 Task: Set the Invoice ID to "Matches regex" while find invoice.
Action: Mouse moved to (164, 24)
Screenshot: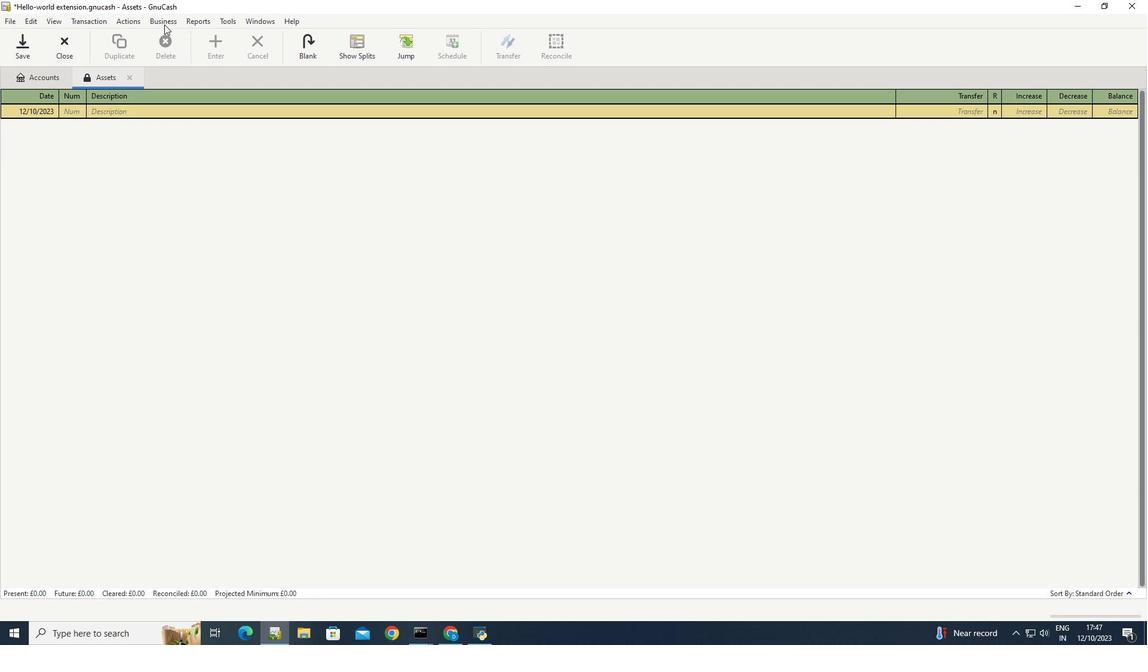 
Action: Mouse pressed left at (164, 24)
Screenshot: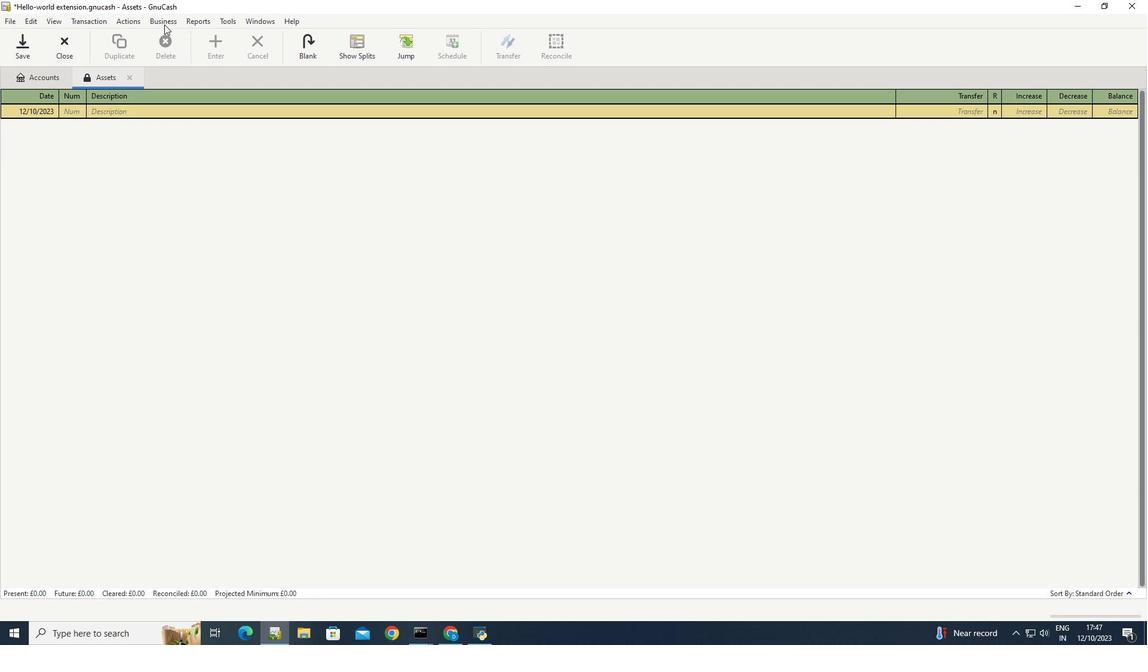 
Action: Mouse moved to (300, 96)
Screenshot: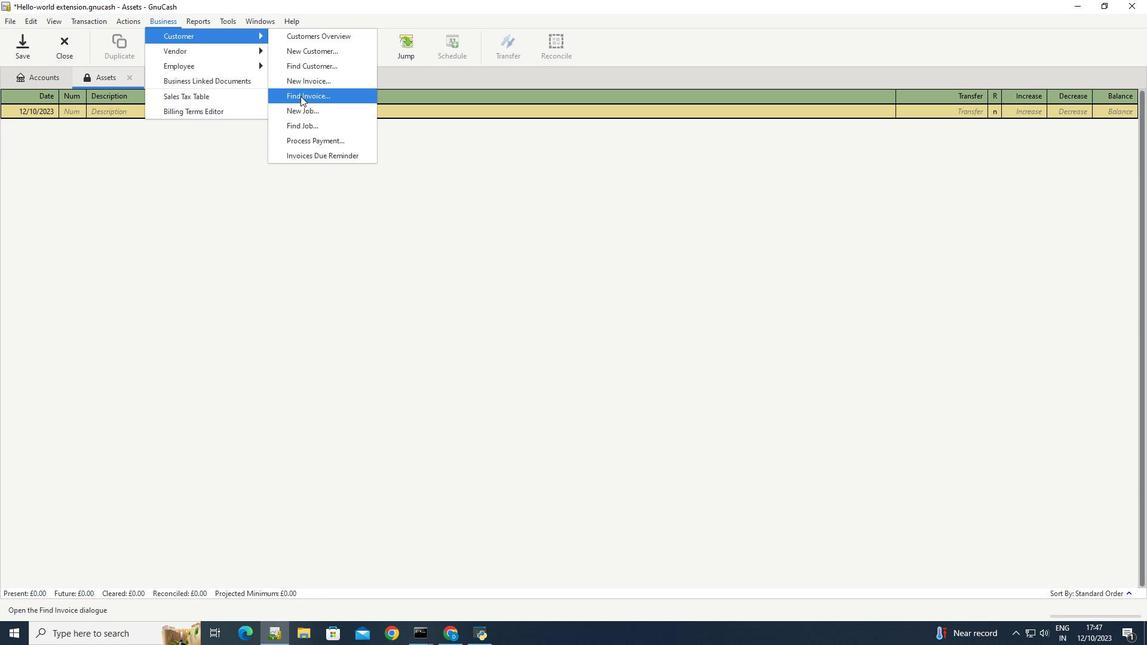 
Action: Mouse pressed left at (300, 96)
Screenshot: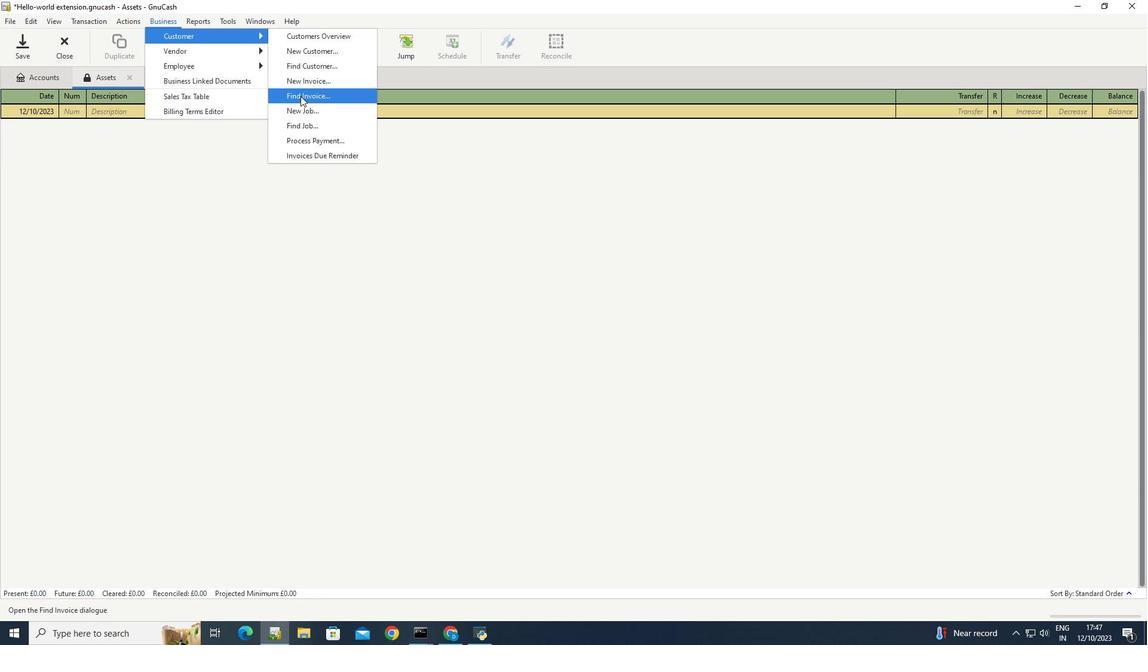 
Action: Mouse moved to (445, 283)
Screenshot: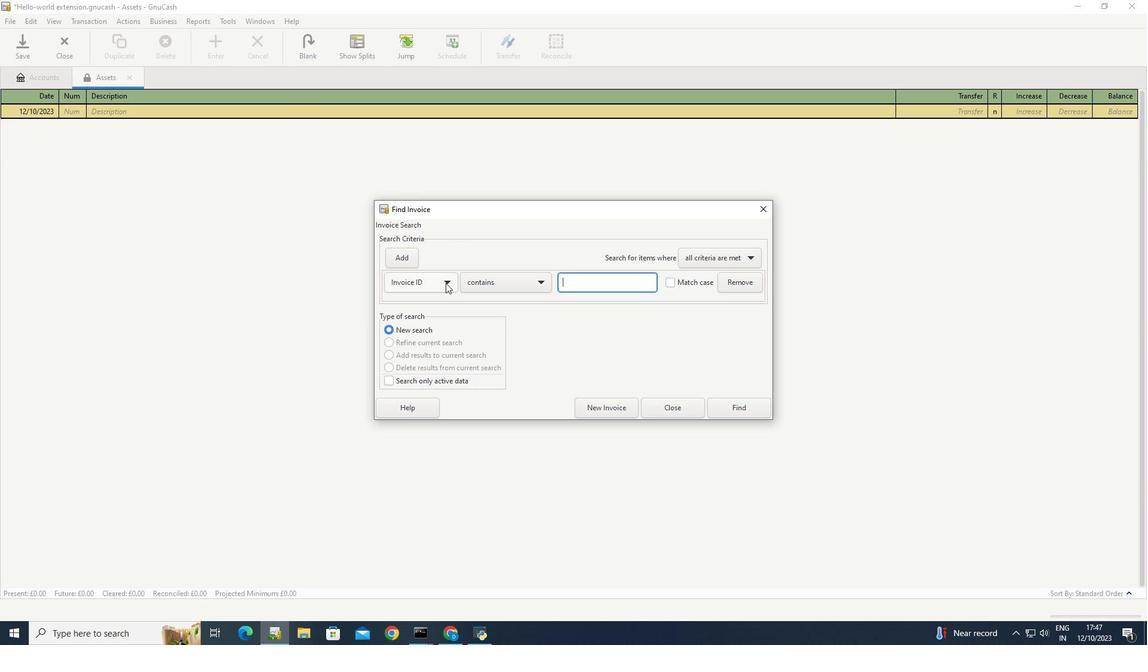 
Action: Mouse pressed left at (445, 283)
Screenshot: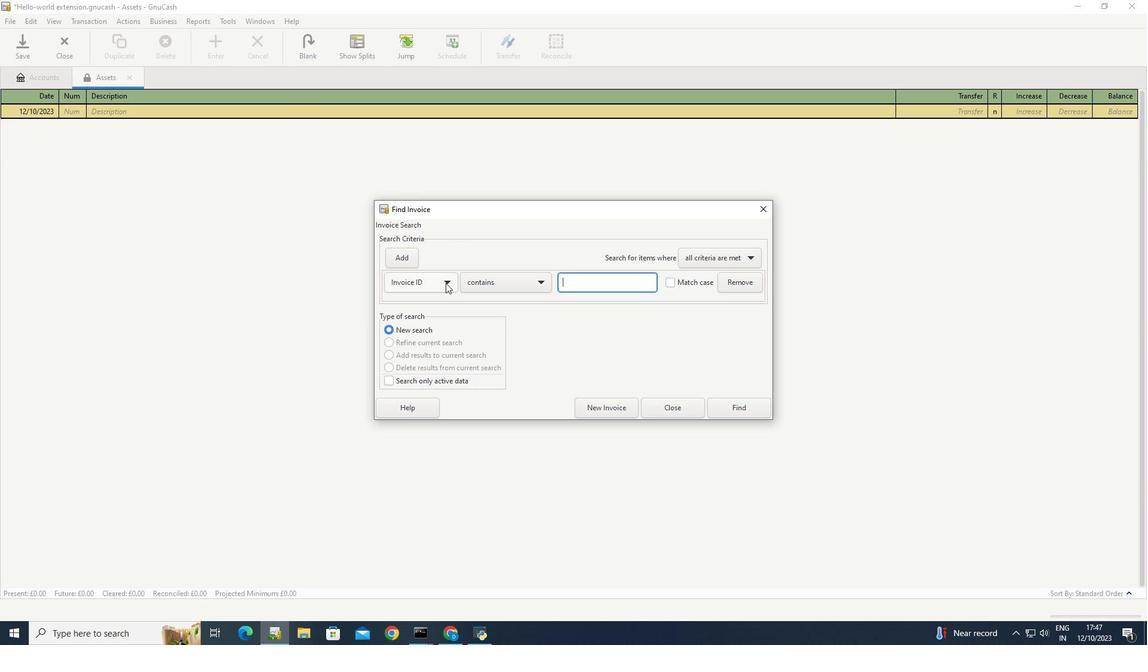 
Action: Mouse moved to (407, 282)
Screenshot: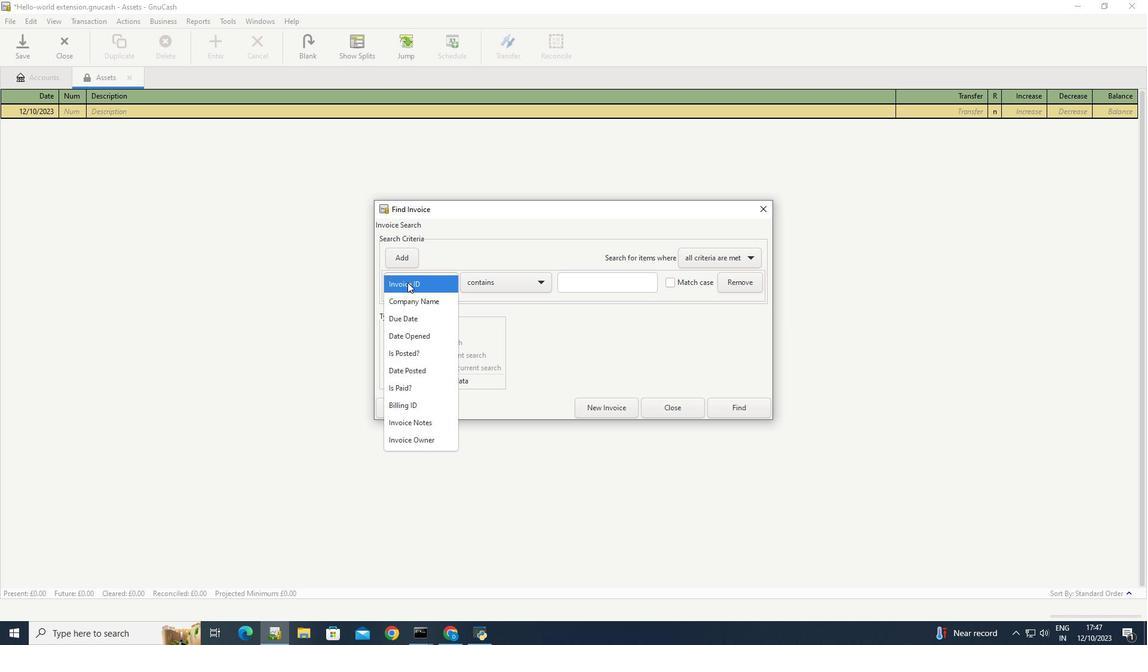 
Action: Mouse pressed left at (407, 282)
Screenshot: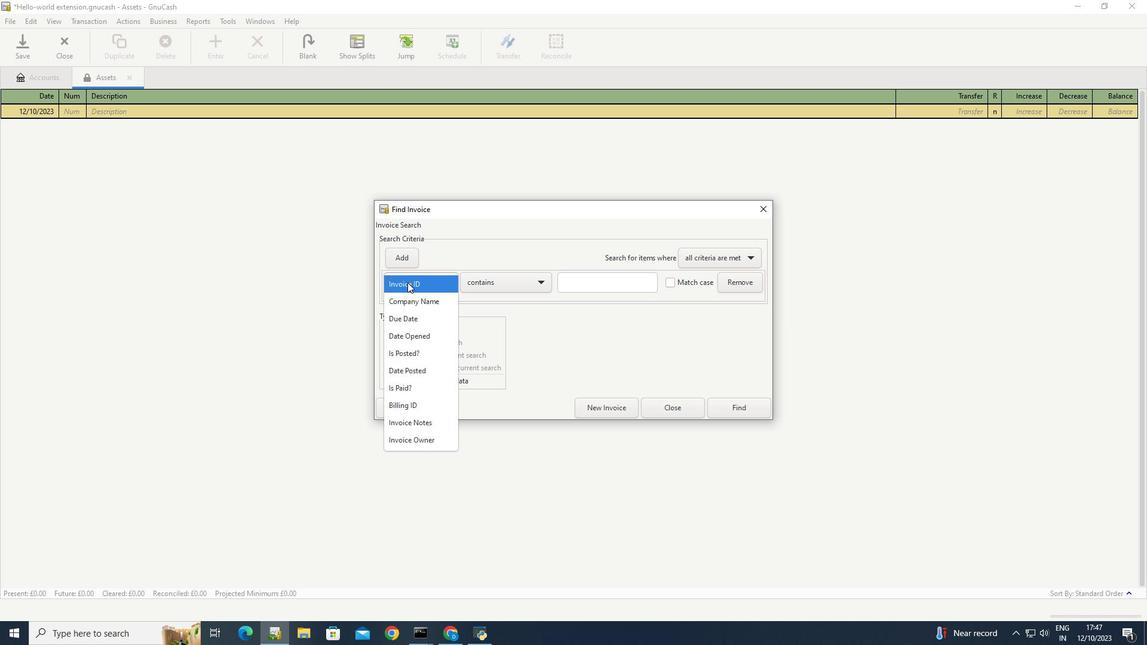 
Action: Mouse moved to (545, 281)
Screenshot: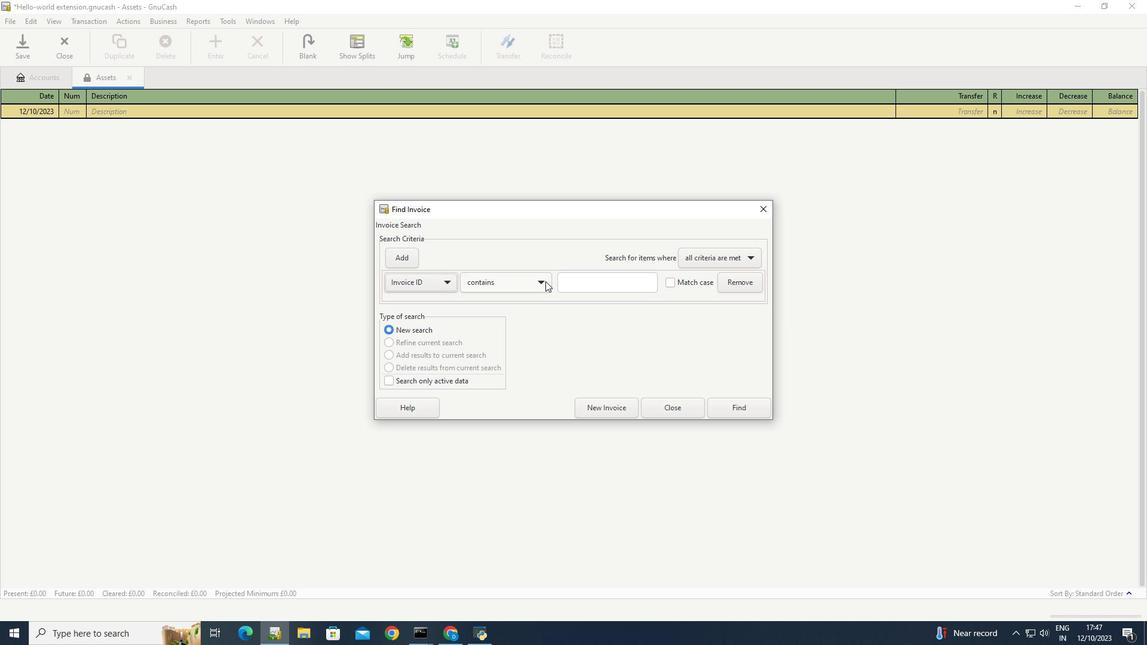 
Action: Mouse pressed left at (545, 281)
Screenshot: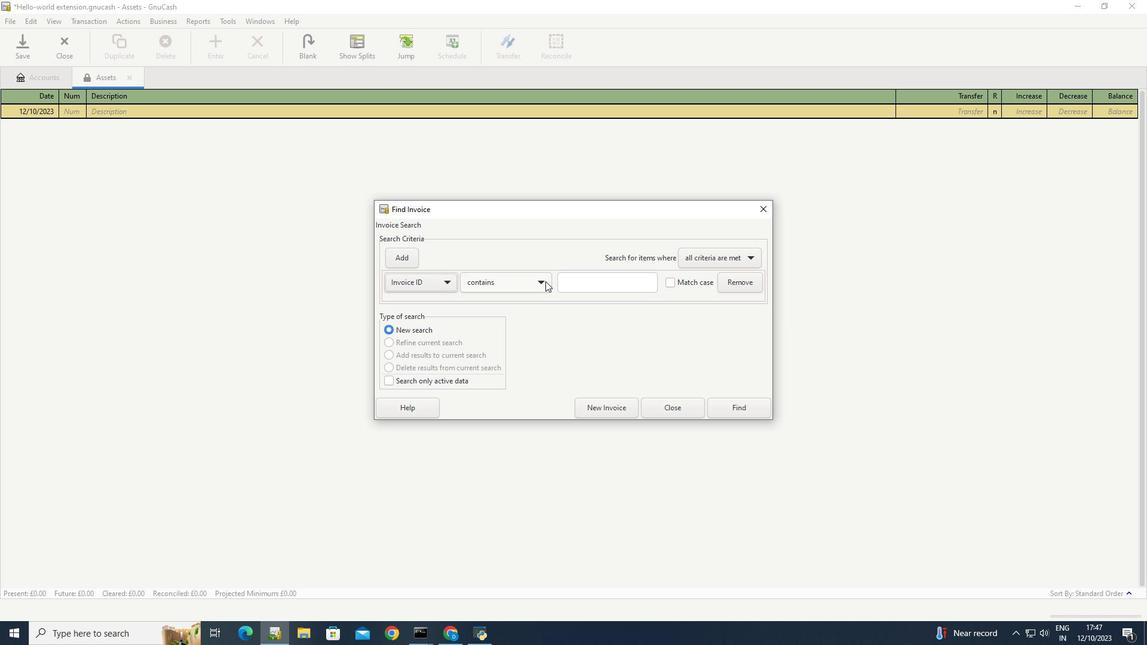
Action: Mouse moved to (489, 321)
Screenshot: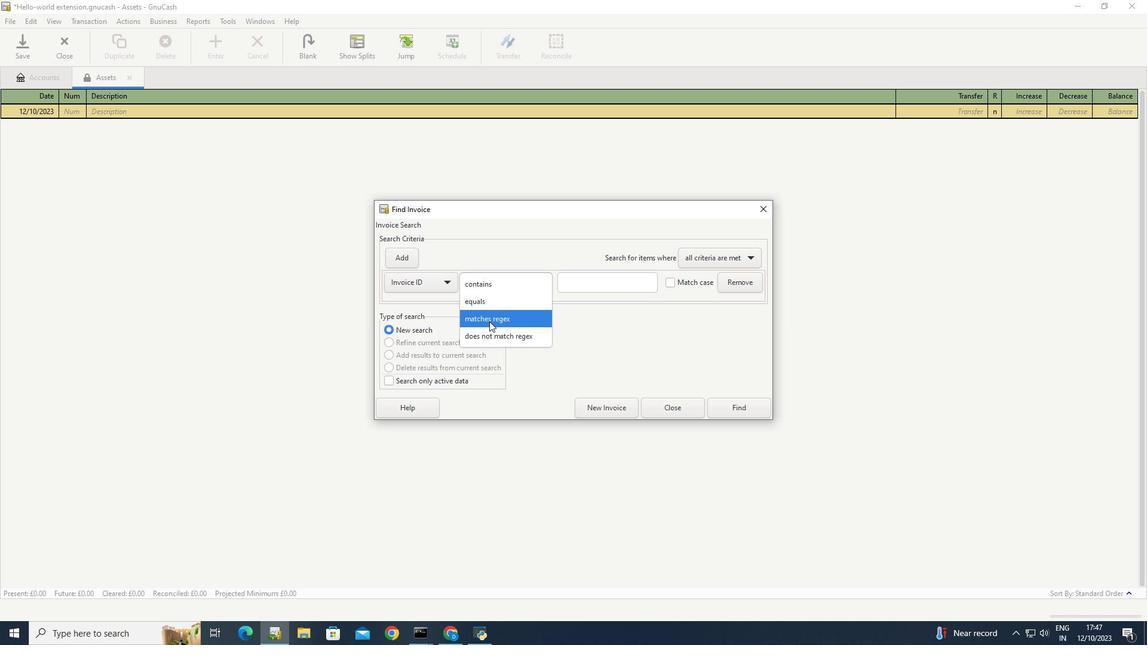 
Action: Mouse pressed left at (489, 321)
Screenshot: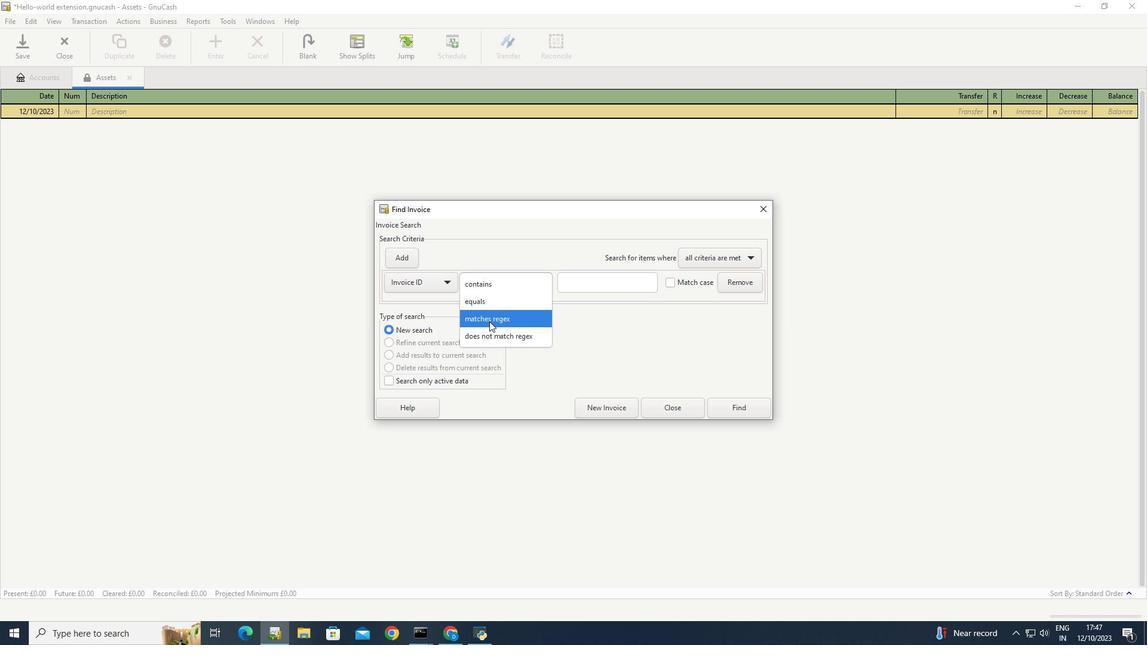 
Action: Mouse moved to (568, 340)
Screenshot: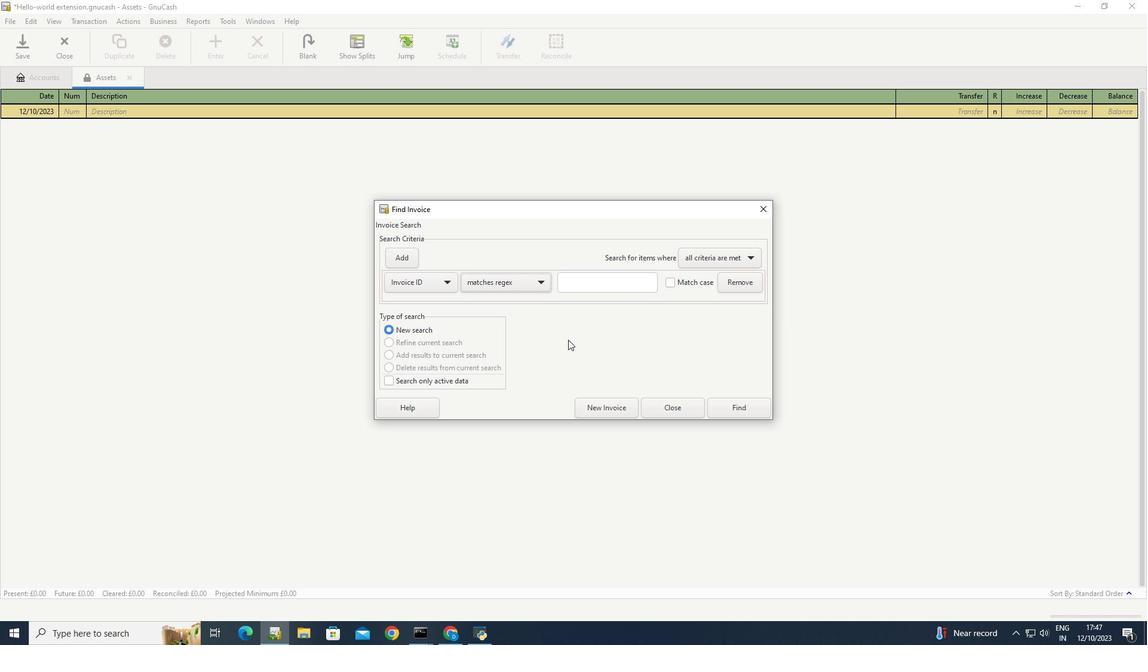 
Action: Mouse pressed left at (568, 340)
Screenshot: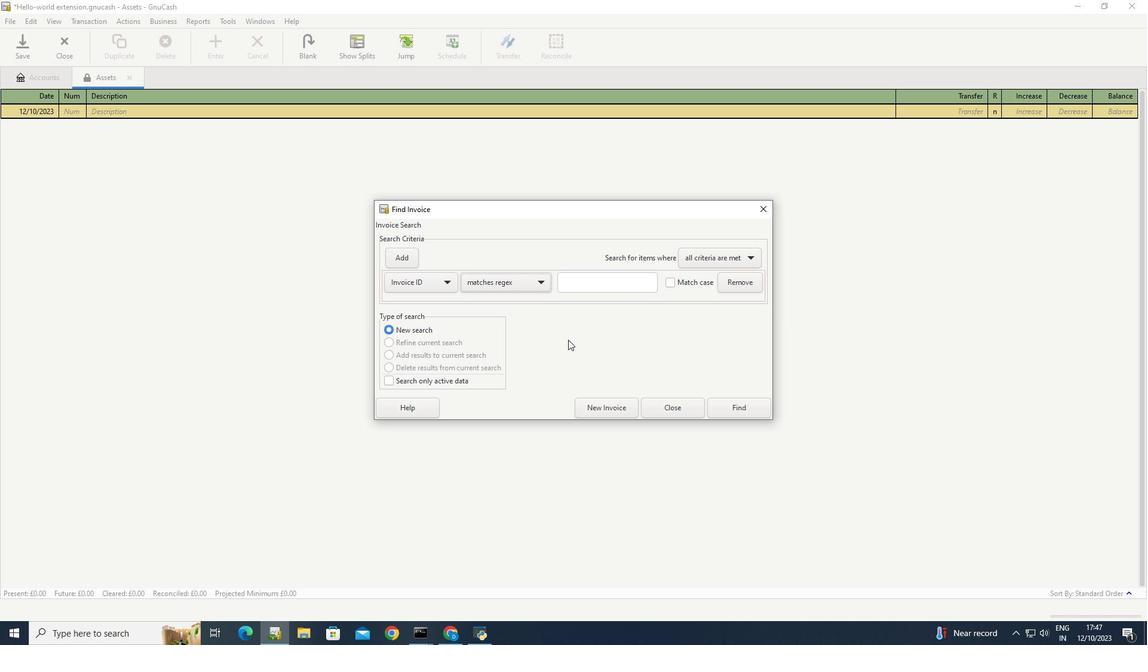 
